 Task: Add The Fish Market 26/30 Count Farm Raised Cooked Shrimp to the cart.
Action: Mouse moved to (19, 151)
Screenshot: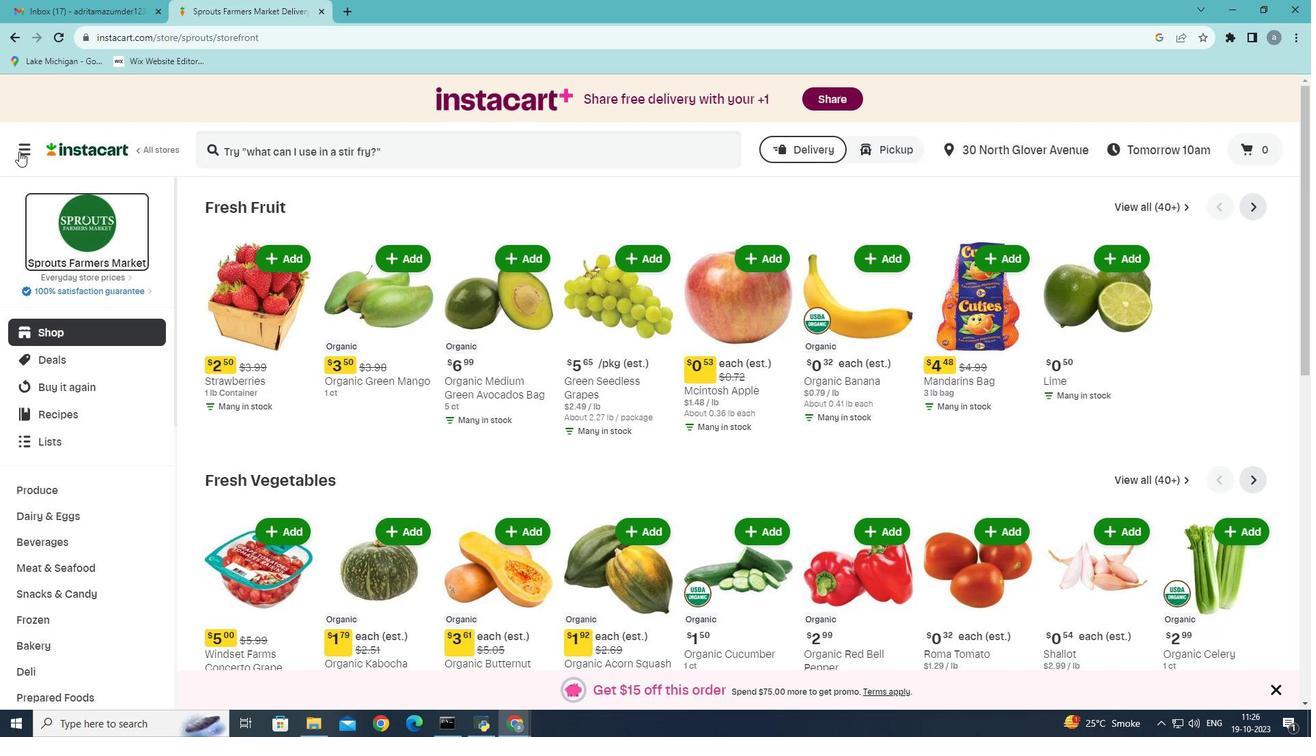 
Action: Mouse pressed left at (19, 151)
Screenshot: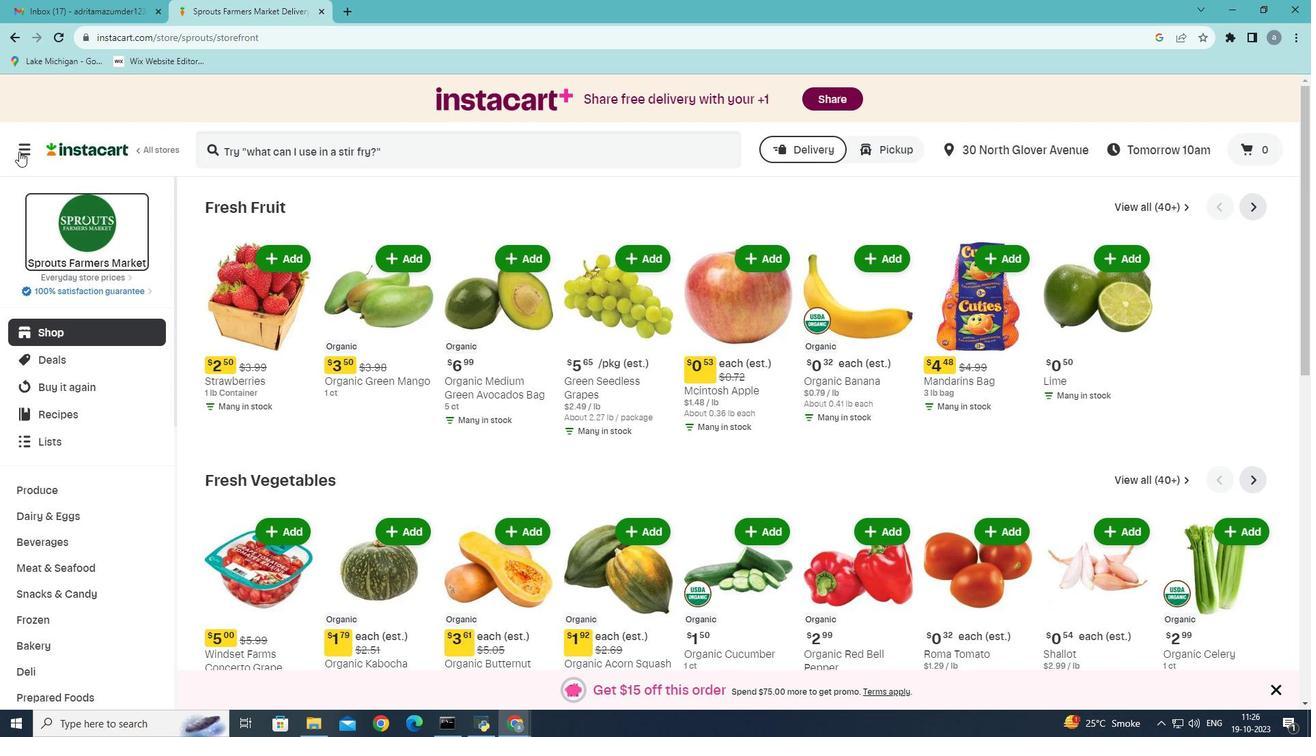 
Action: Mouse moved to (108, 399)
Screenshot: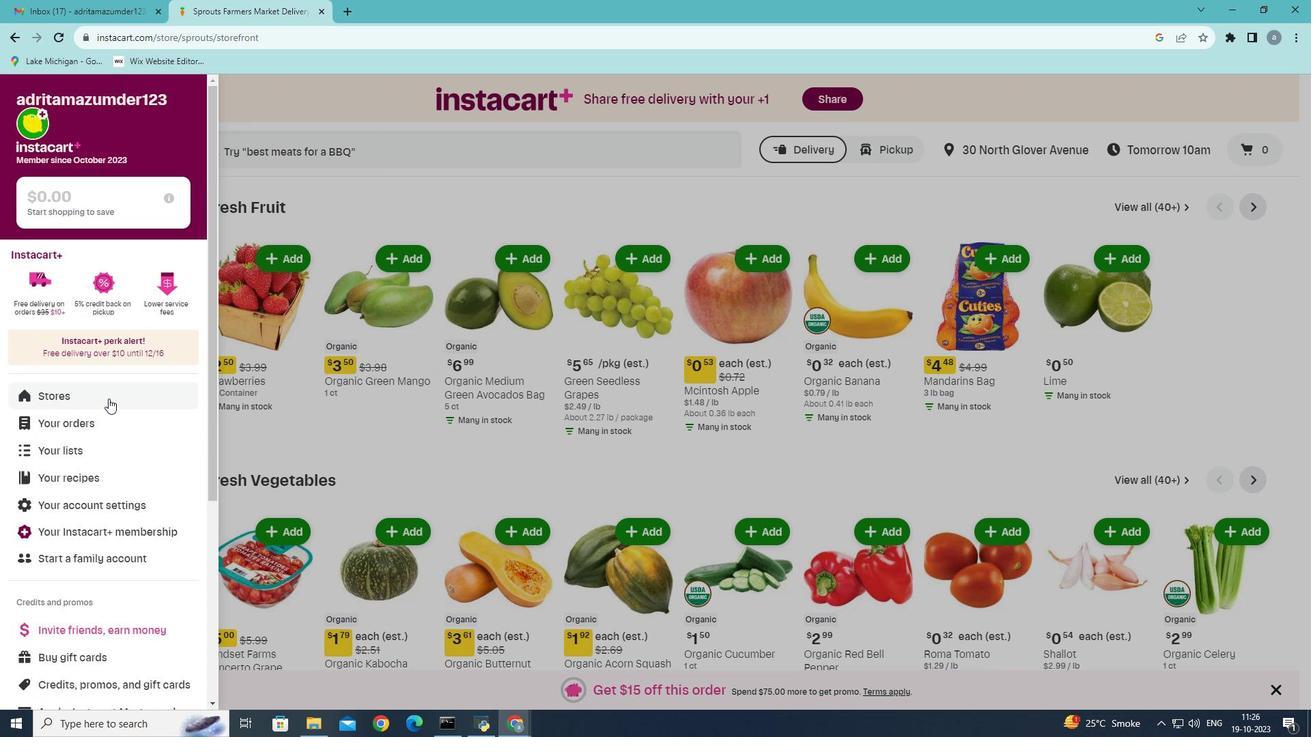 
Action: Mouse pressed left at (108, 399)
Screenshot: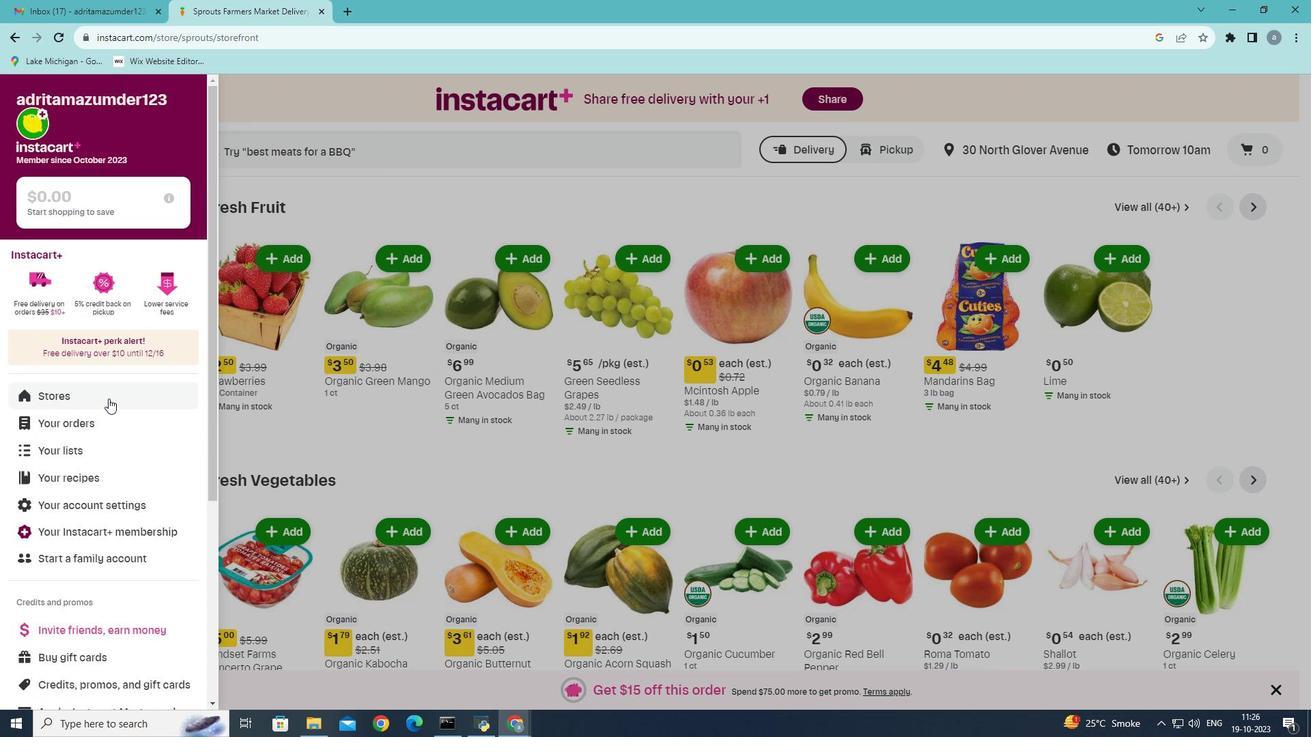 
Action: Mouse moved to (323, 145)
Screenshot: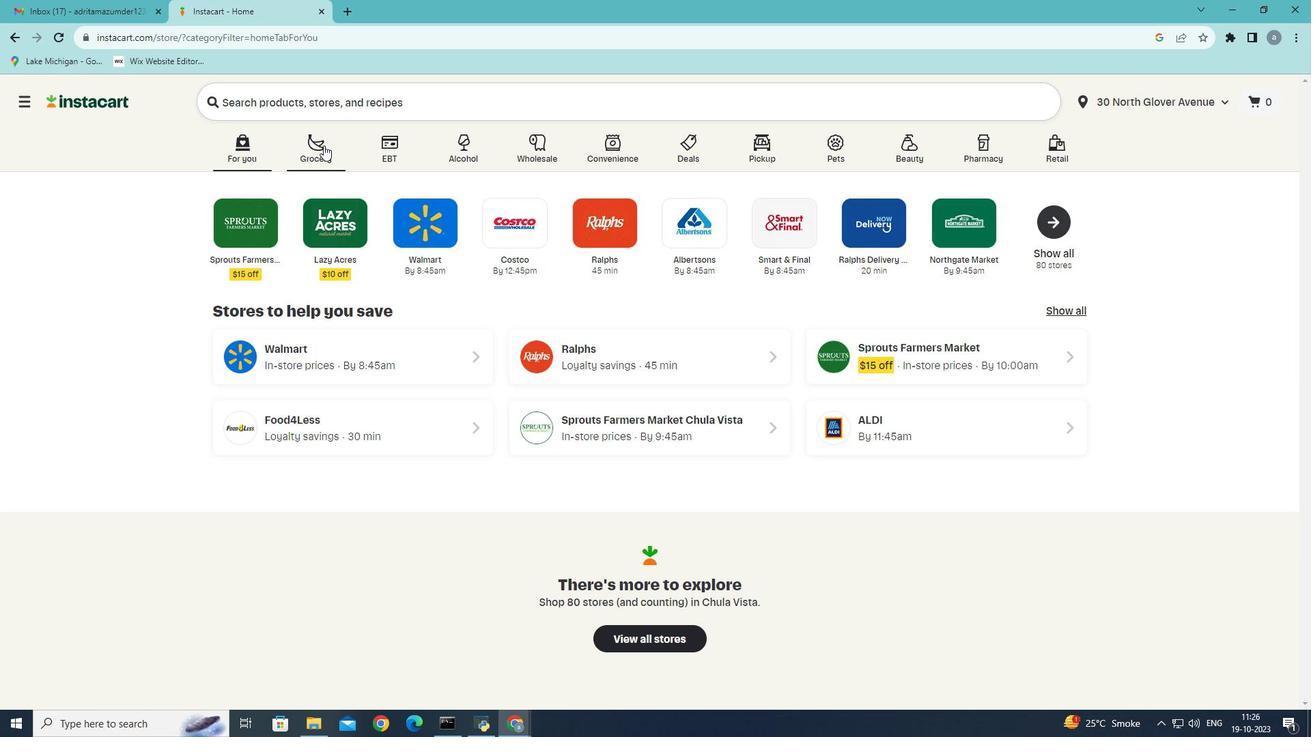 
Action: Mouse pressed left at (323, 145)
Screenshot: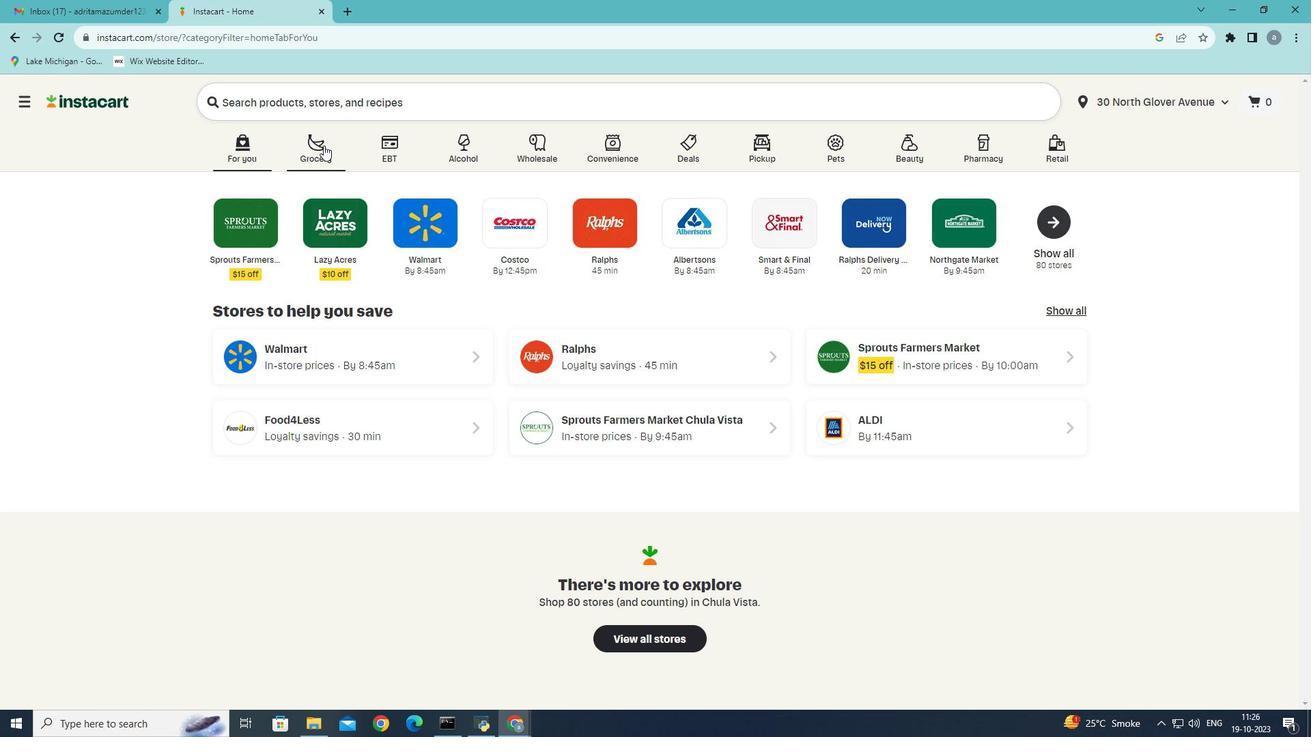
Action: Mouse moved to (388, 405)
Screenshot: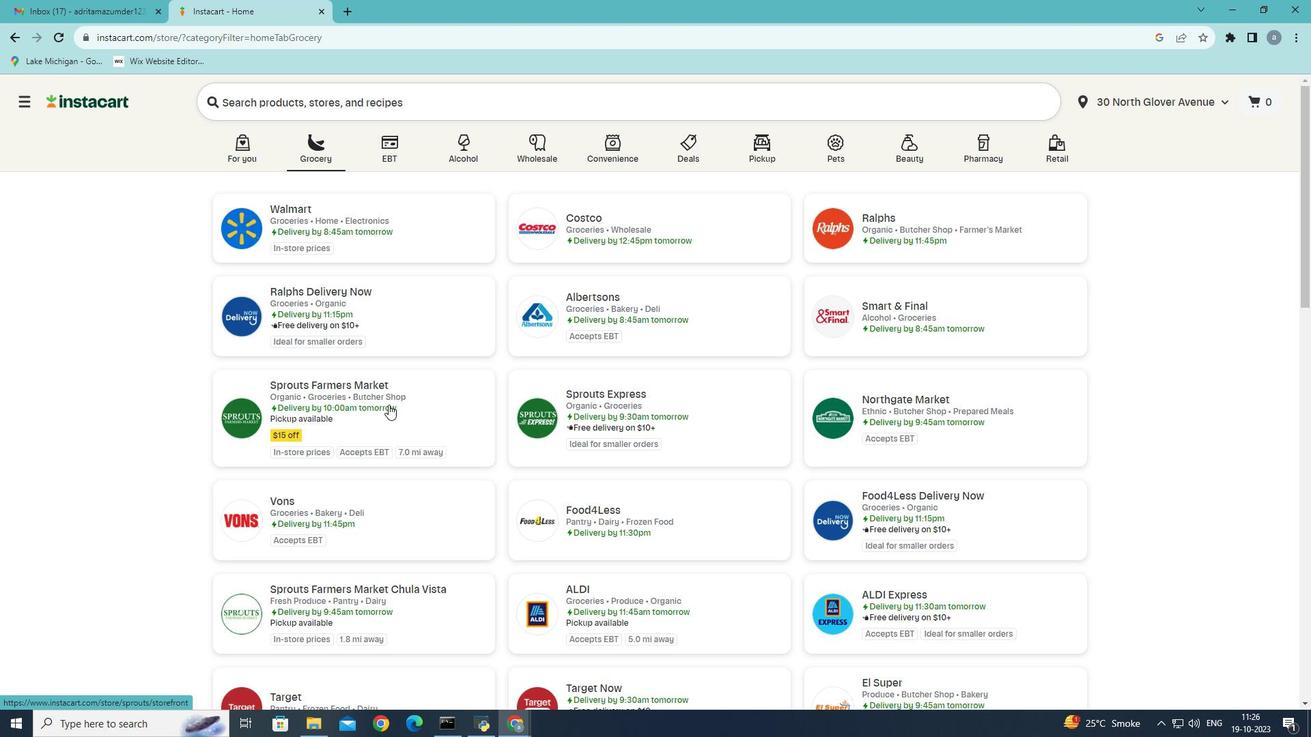 
Action: Mouse pressed left at (388, 405)
Screenshot: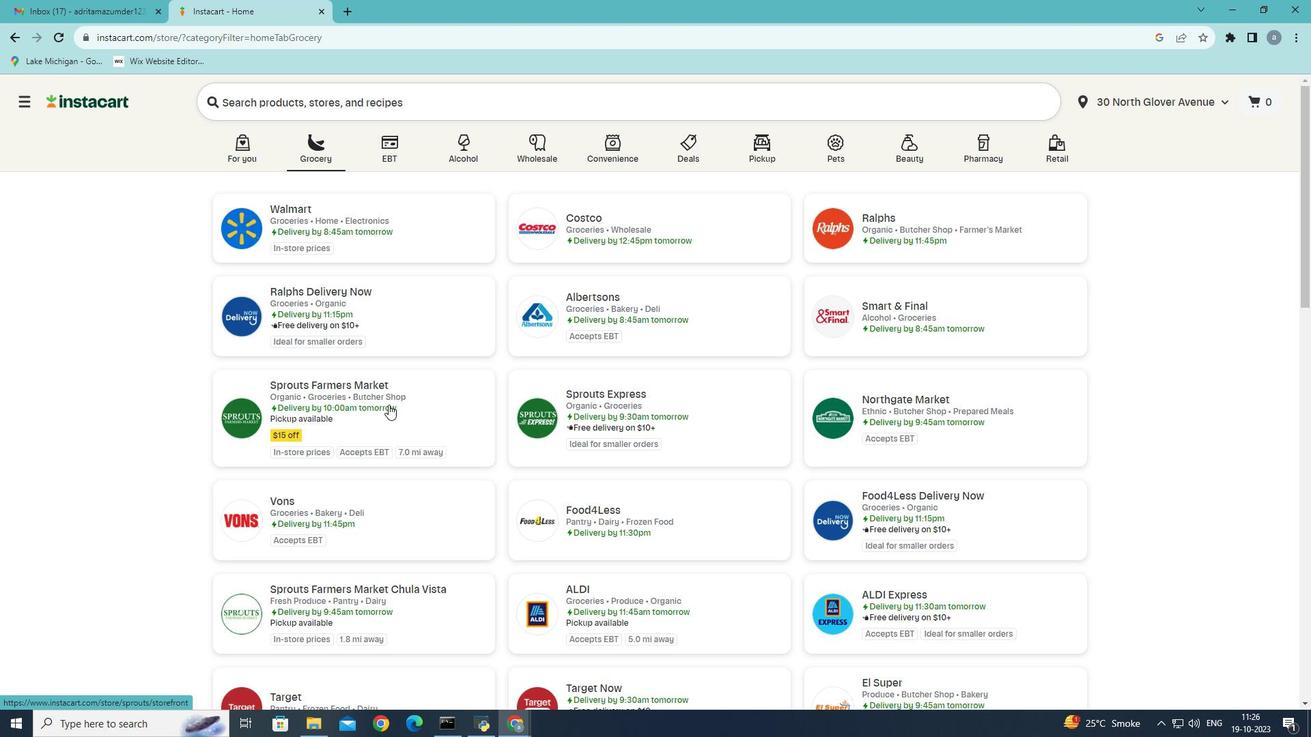 
Action: Mouse moved to (73, 565)
Screenshot: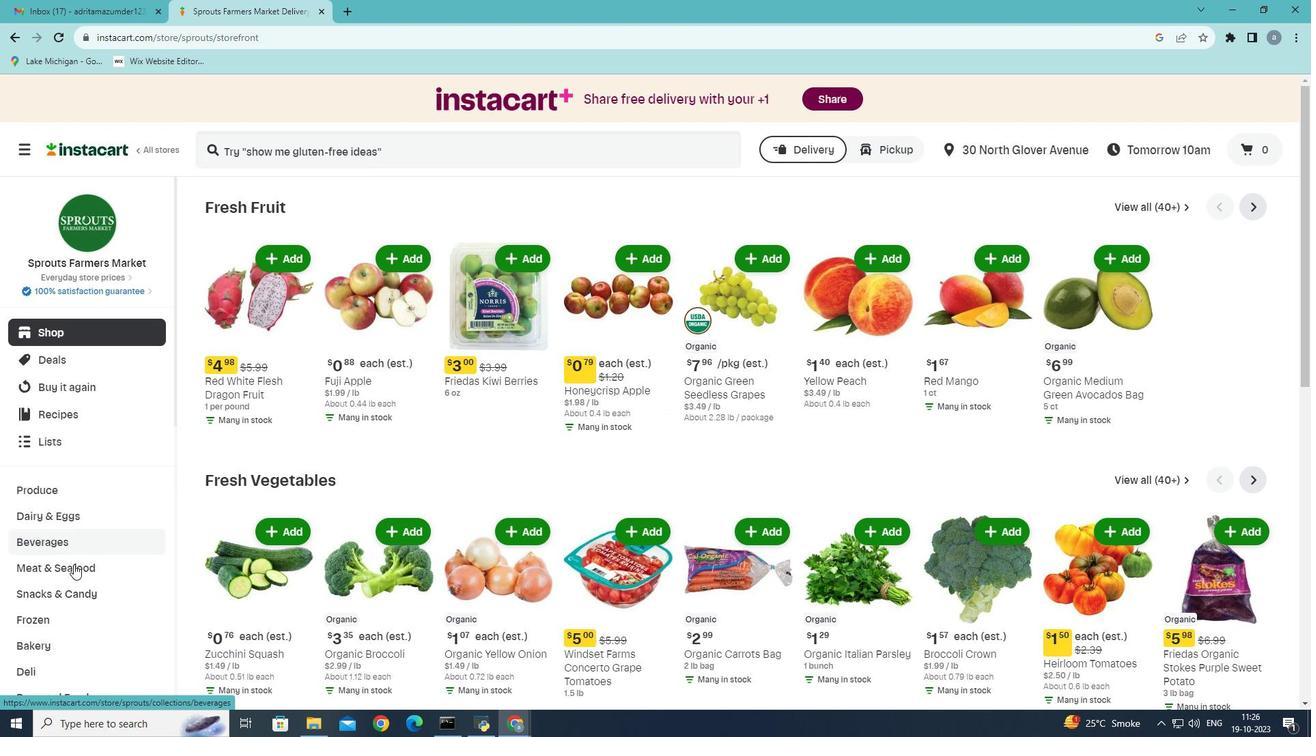 
Action: Mouse pressed left at (73, 565)
Screenshot: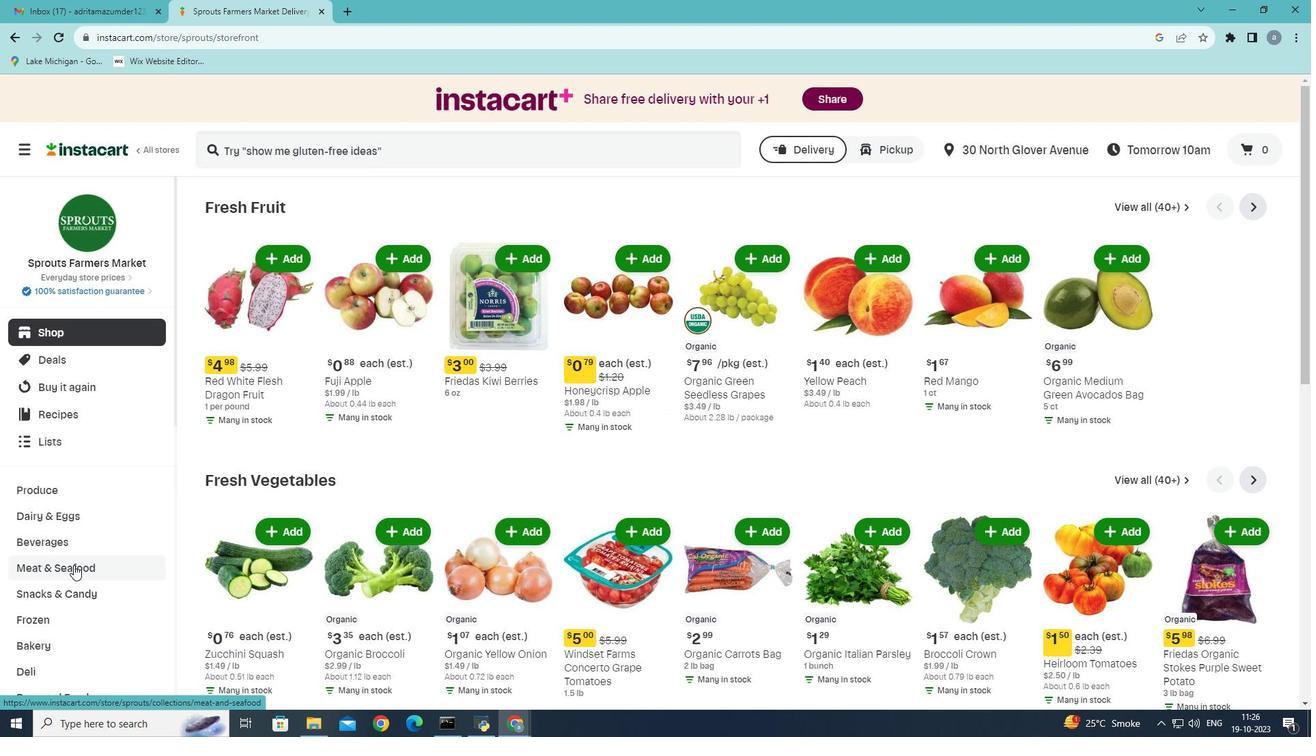 
Action: Mouse moved to (594, 241)
Screenshot: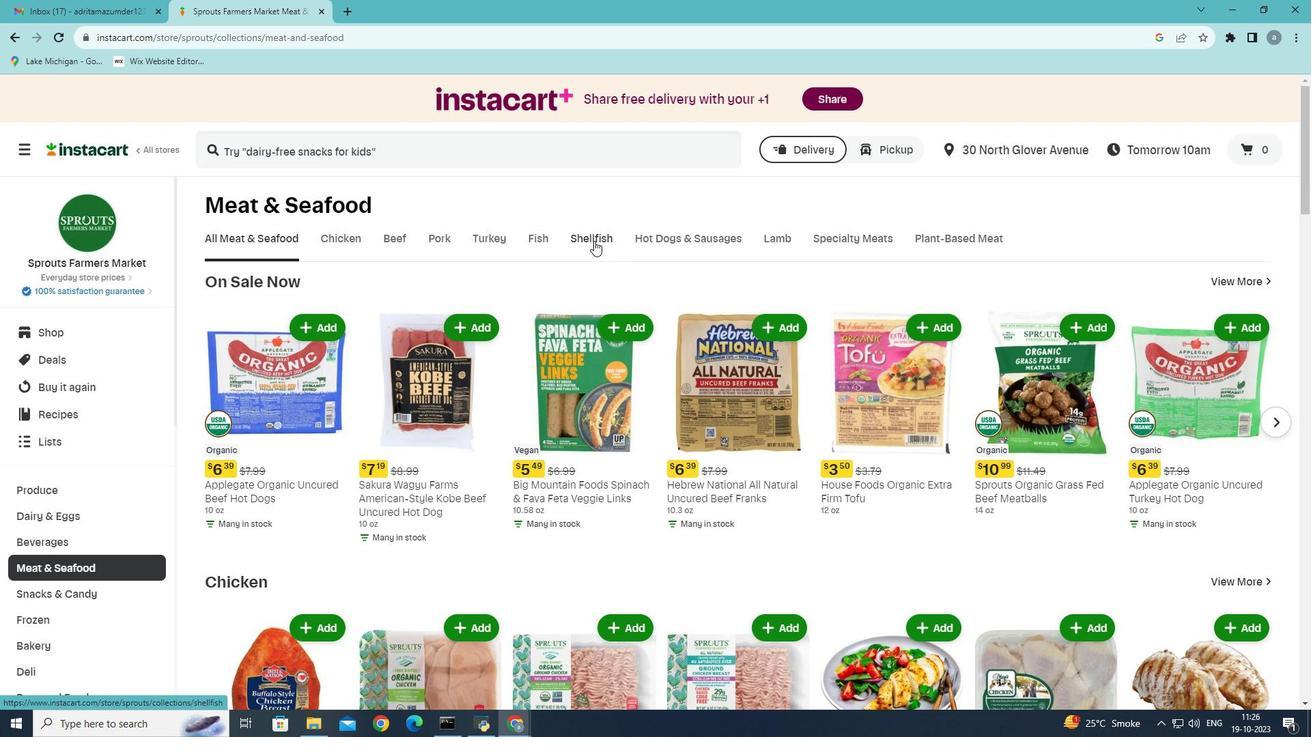 
Action: Mouse pressed left at (594, 241)
Screenshot: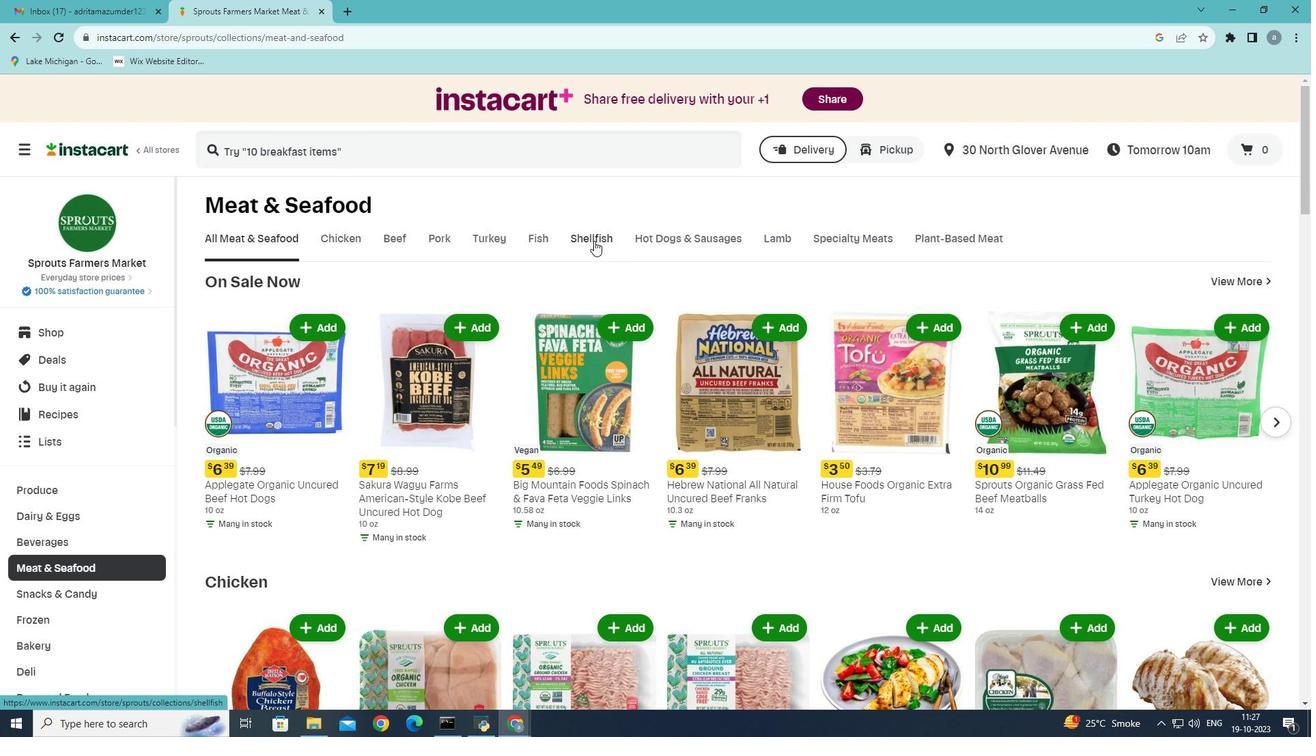 
Action: Mouse moved to (611, 468)
Screenshot: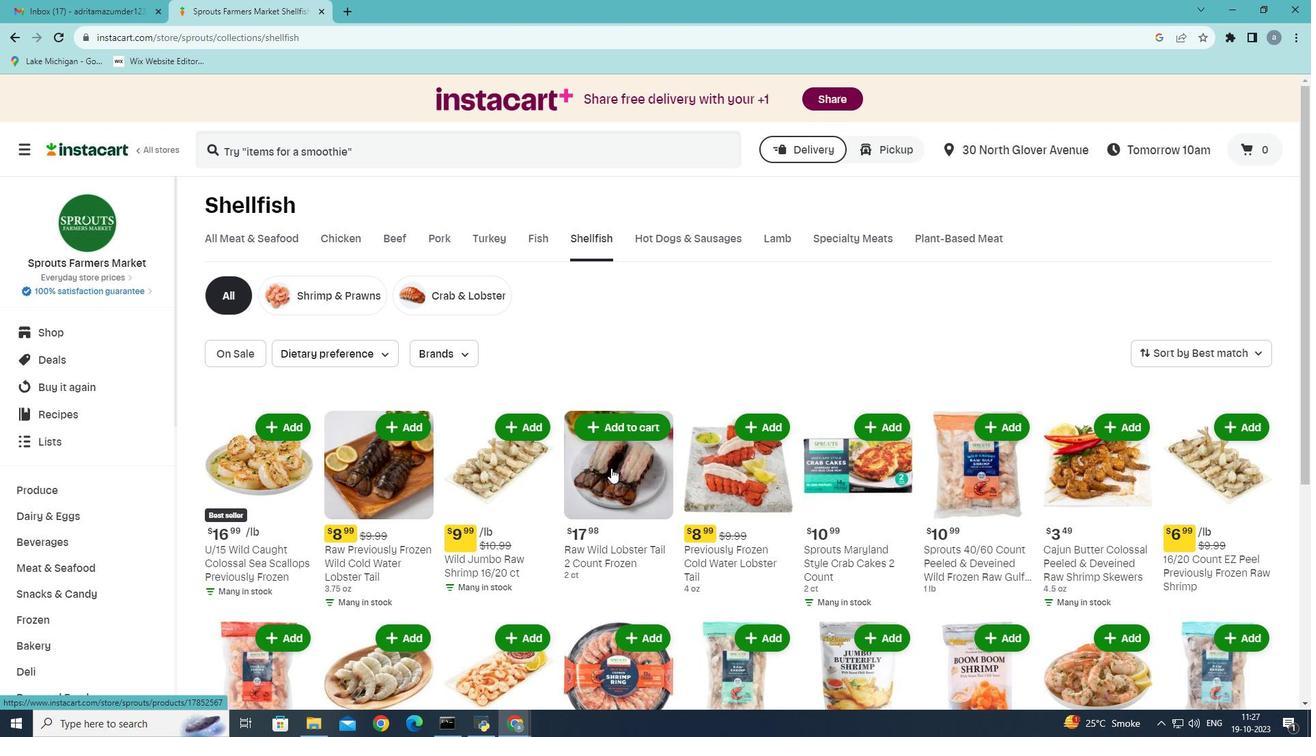 
Action: Mouse scrolled (611, 468) with delta (0, 0)
Screenshot: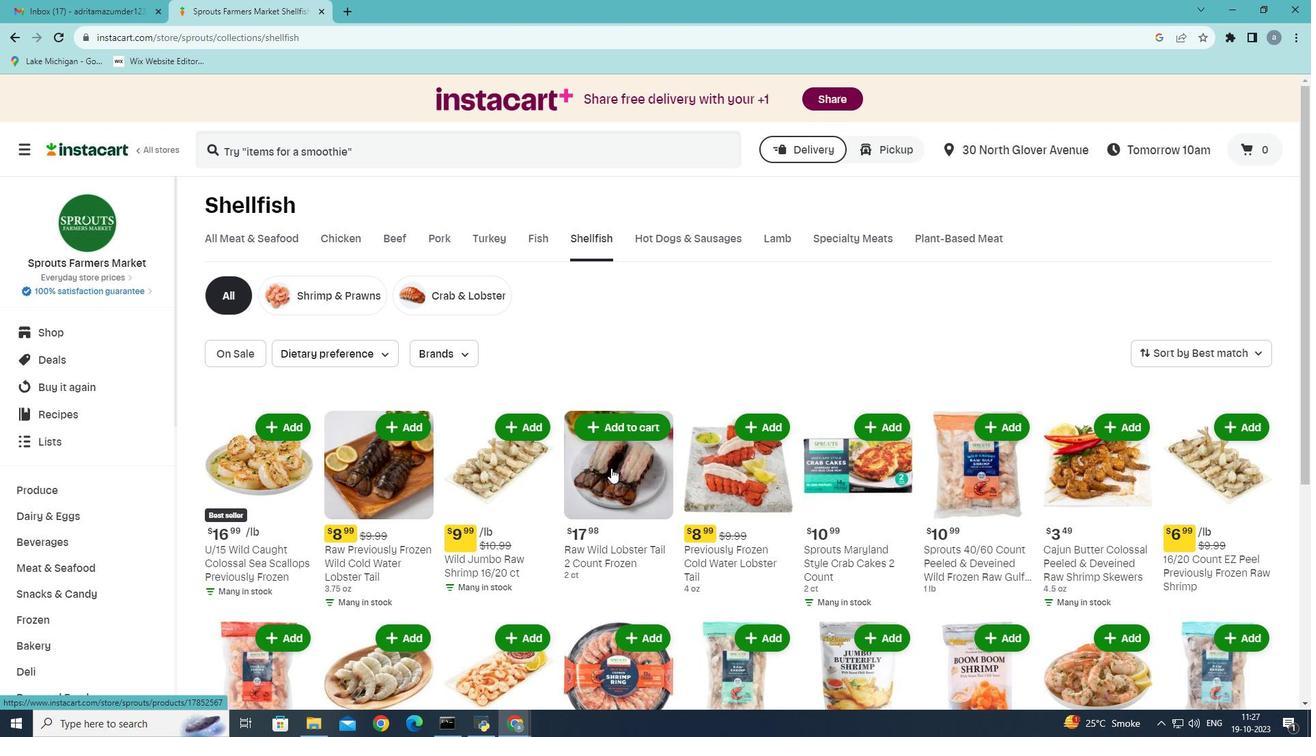 
Action: Mouse scrolled (611, 468) with delta (0, 0)
Screenshot: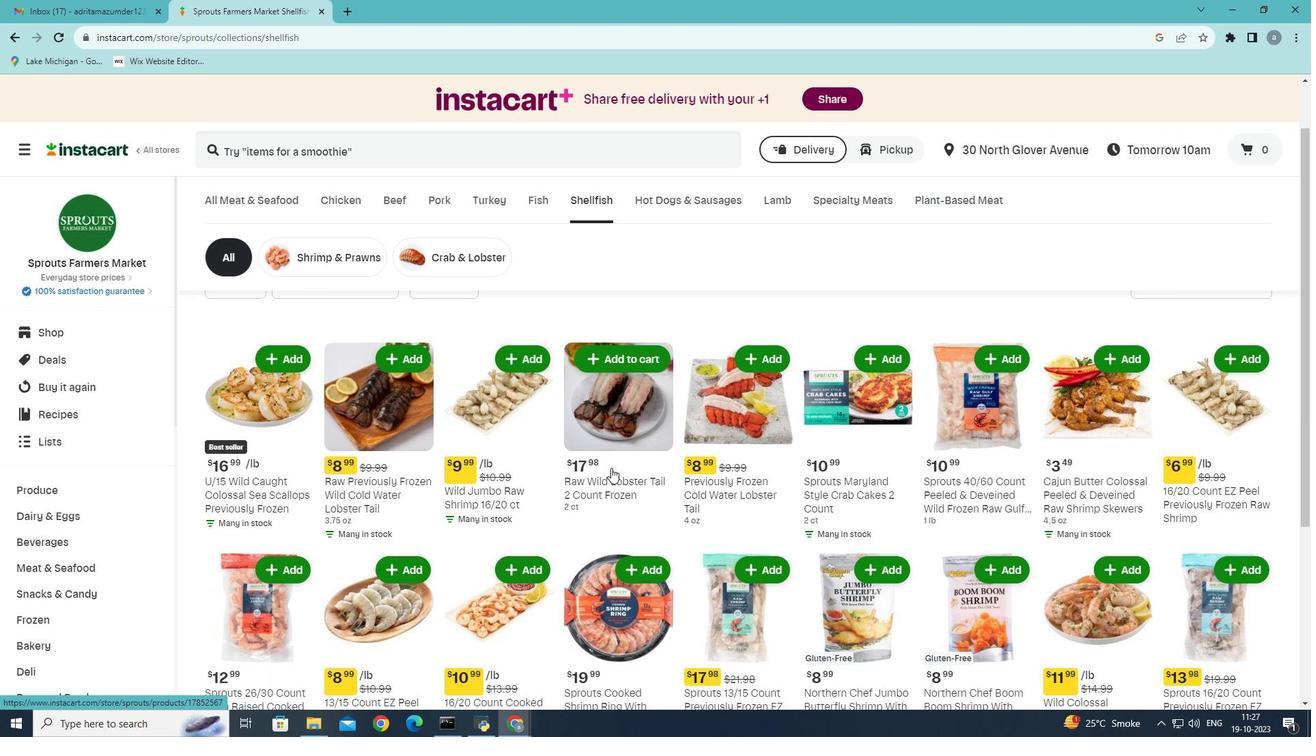 
Action: Mouse scrolled (611, 468) with delta (0, 0)
Screenshot: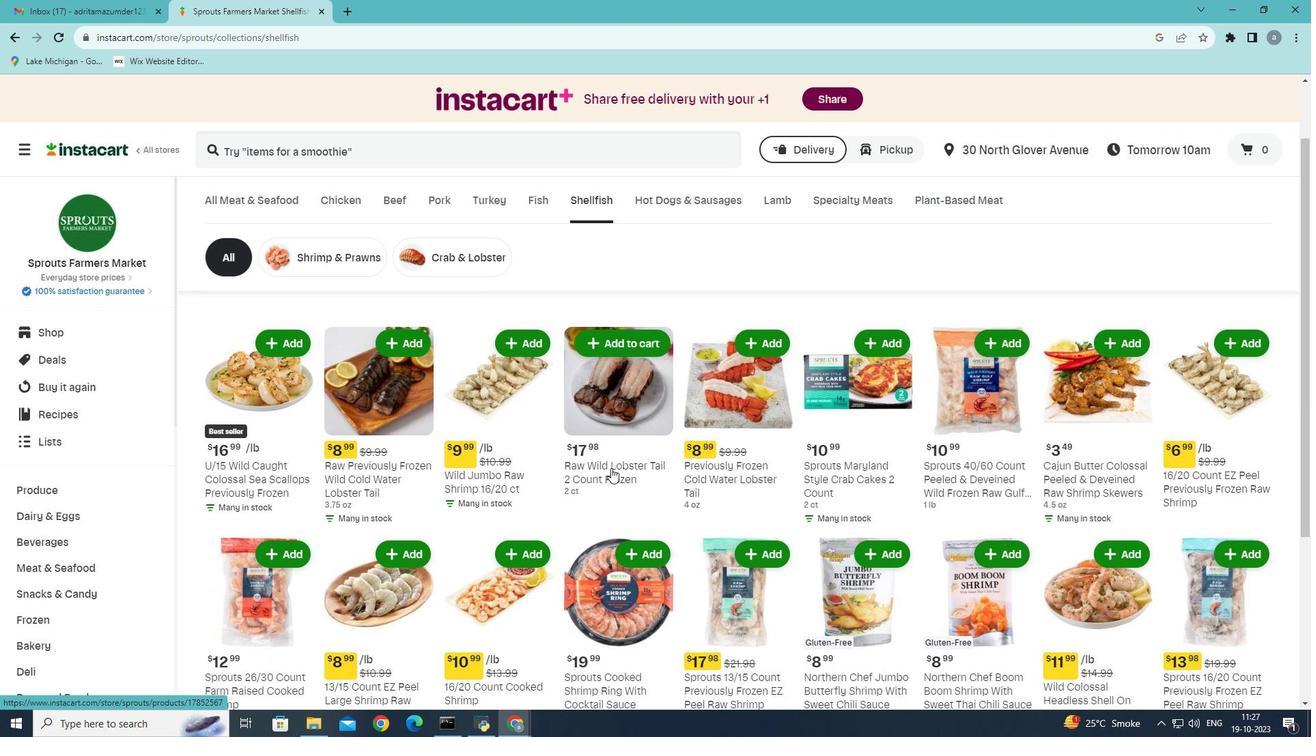 
Action: Mouse scrolled (611, 468) with delta (0, 0)
Screenshot: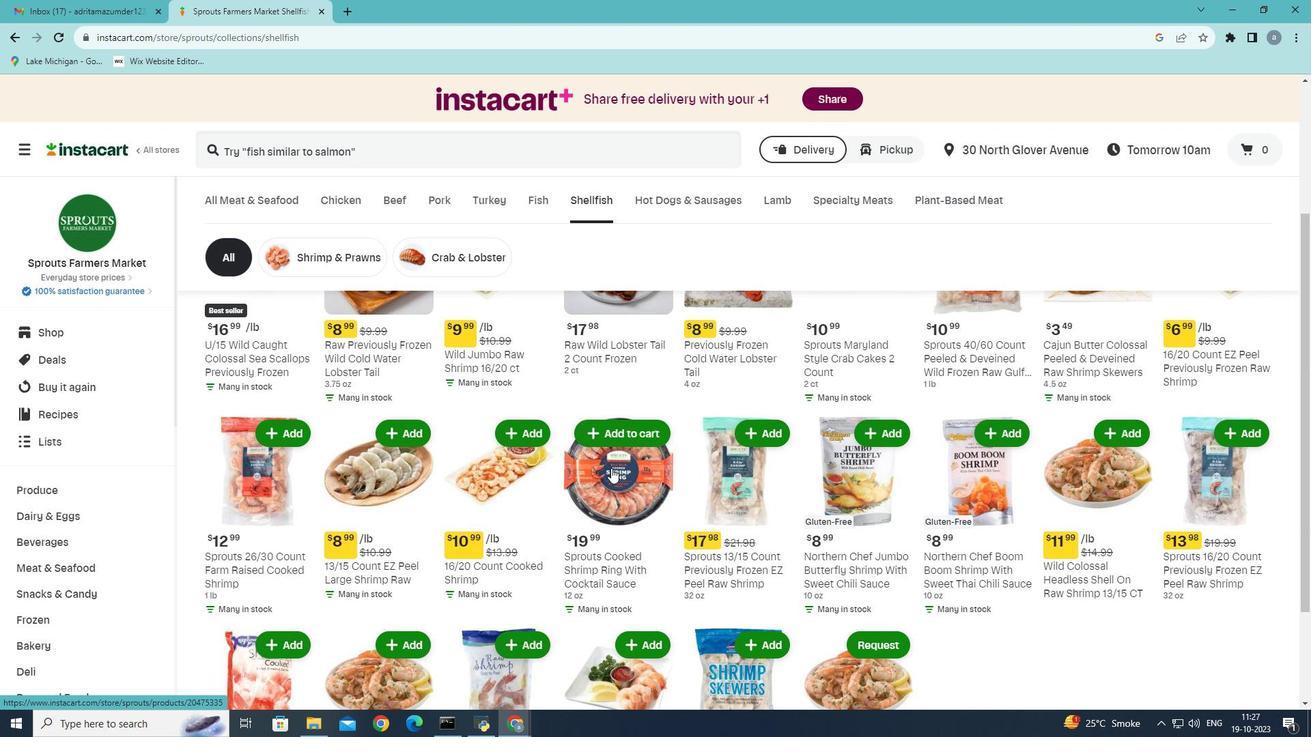 
Action: Mouse scrolled (611, 469) with delta (0, 0)
Screenshot: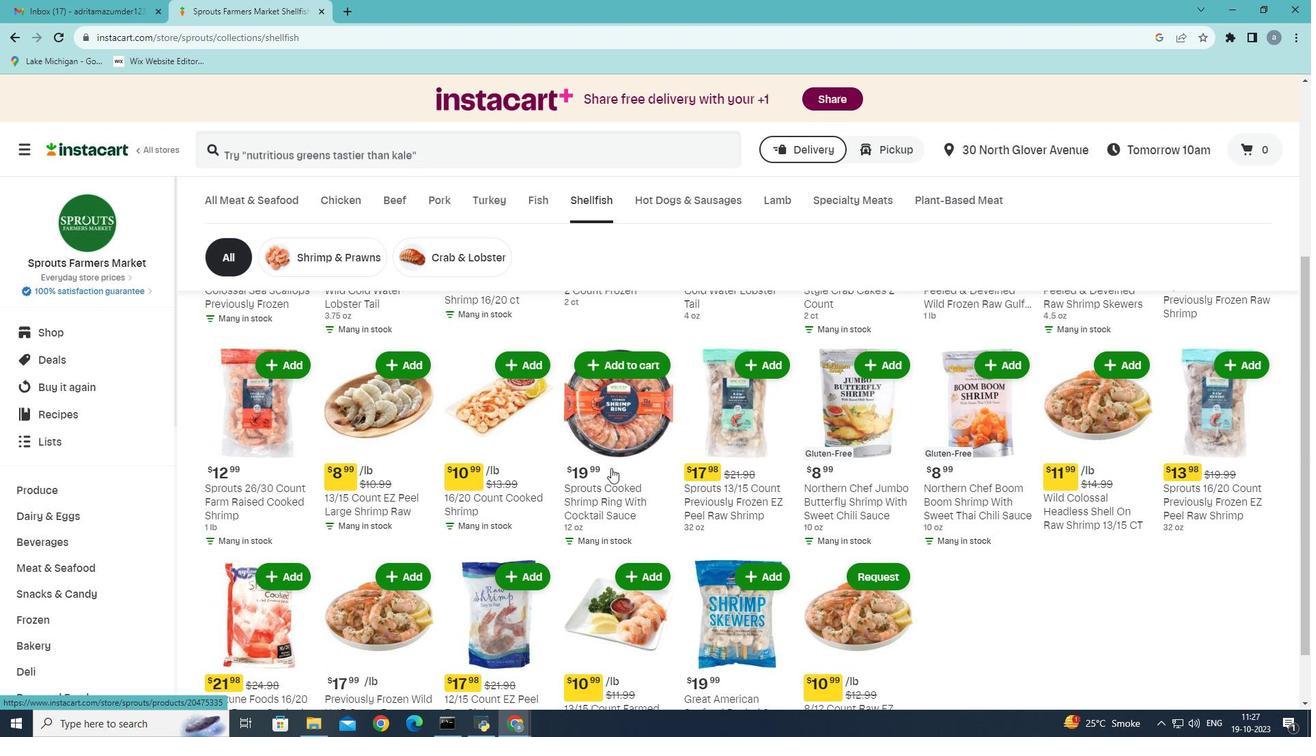 
Action: Mouse scrolled (611, 468) with delta (0, 0)
Screenshot: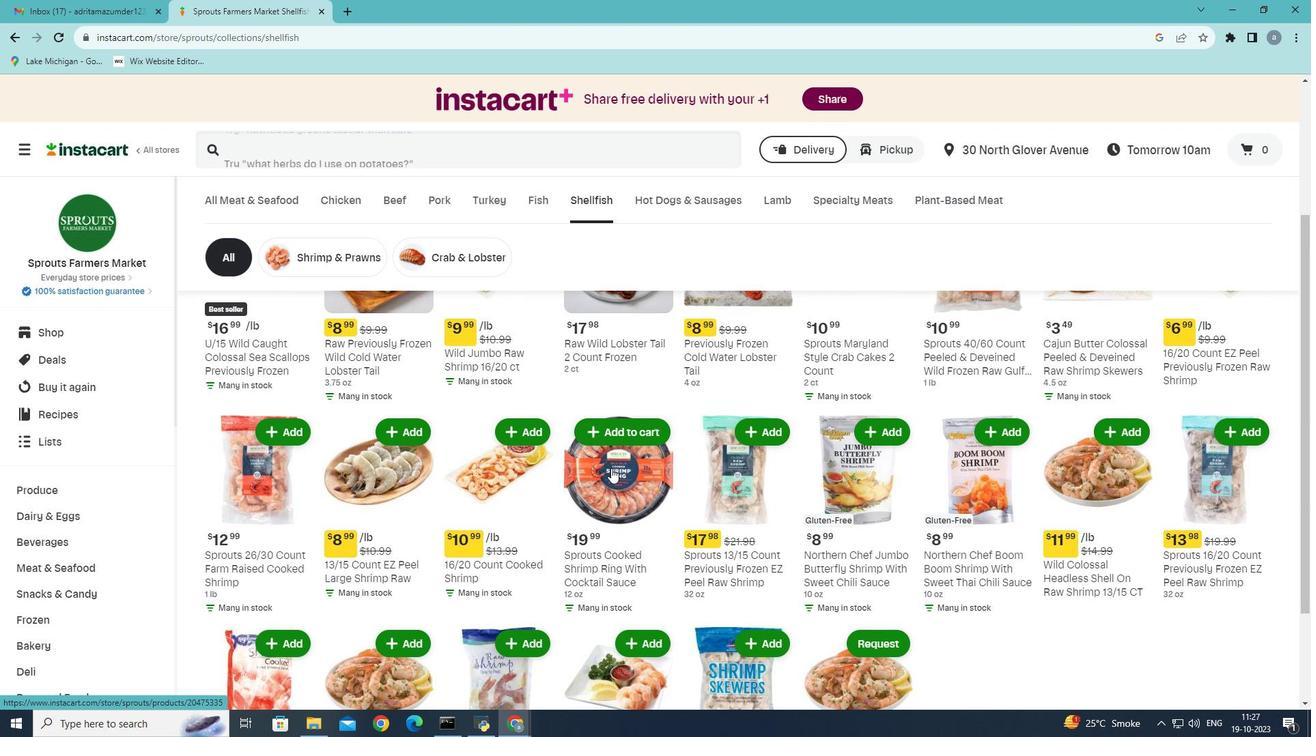 
Action: Mouse scrolled (611, 468) with delta (0, 0)
Screenshot: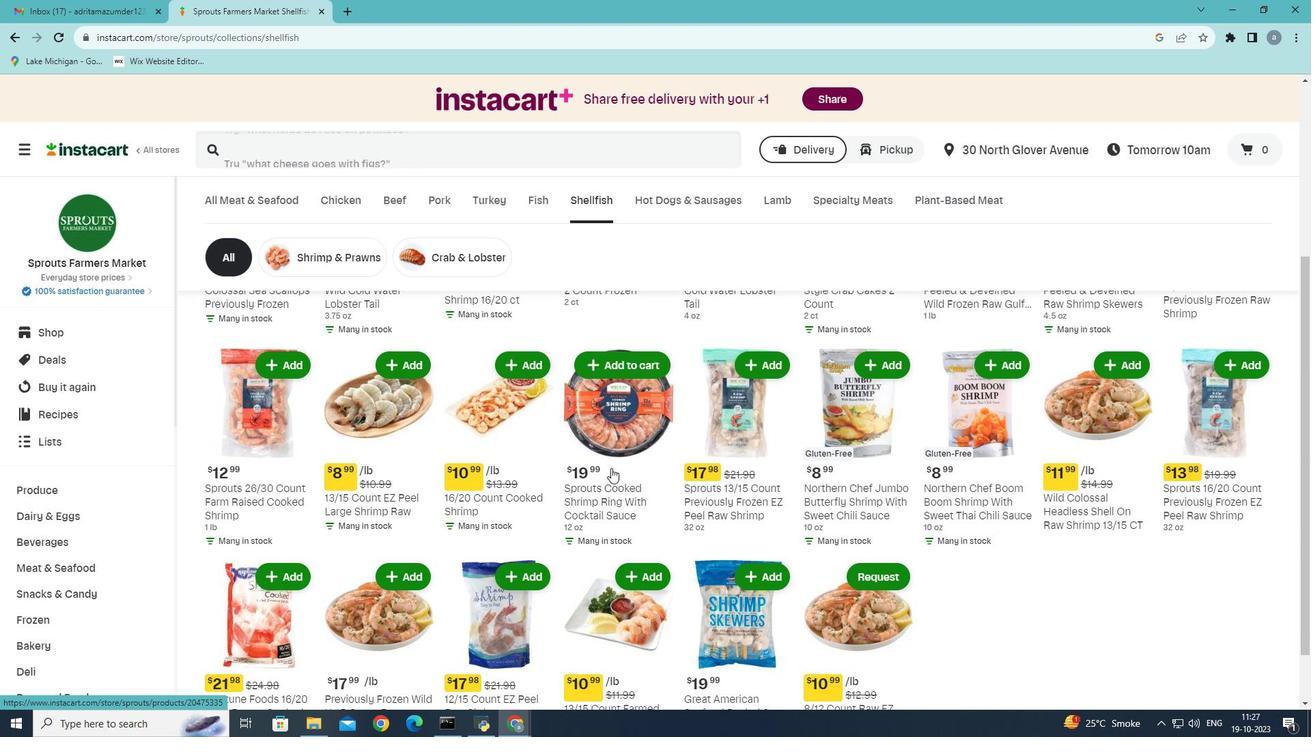 
Action: Mouse moved to (612, 471)
Screenshot: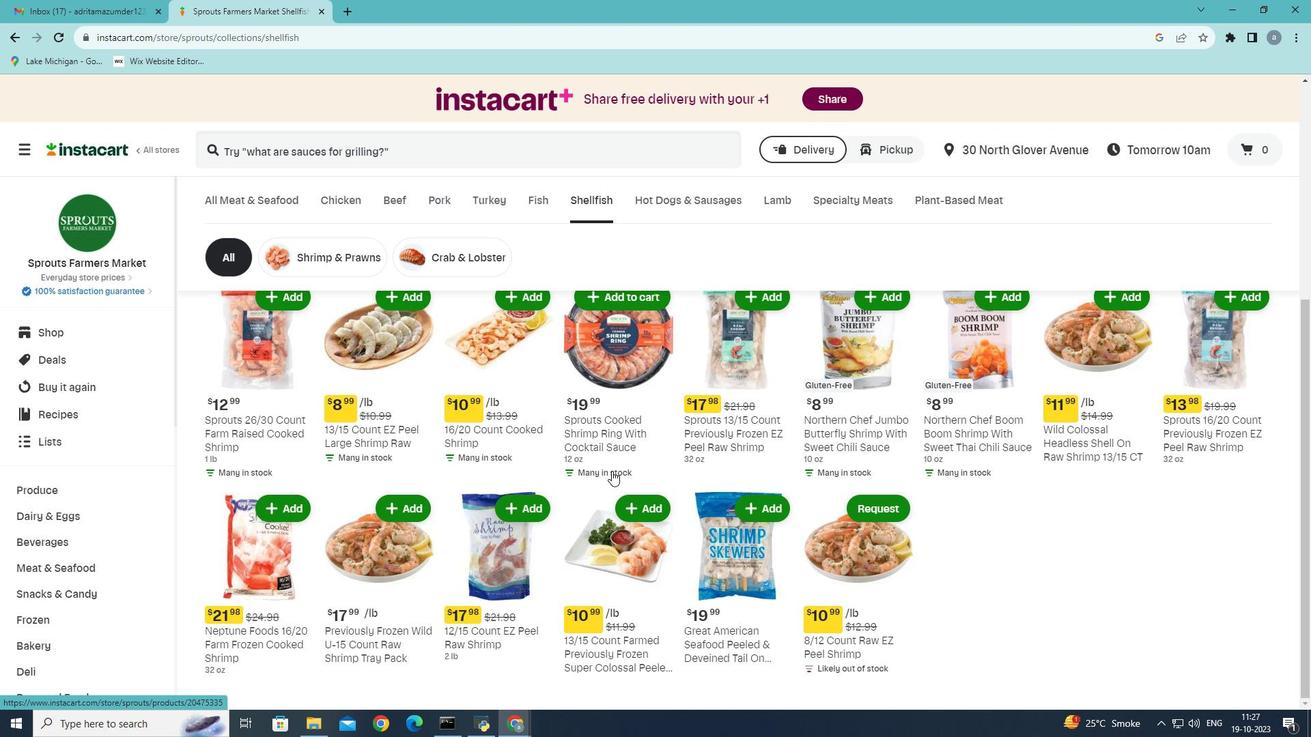 
